 Task: Add a condition where "Hours since status category on-hold Greater than Twelve" in new tickets in your groups.
Action: Mouse moved to (110, 365)
Screenshot: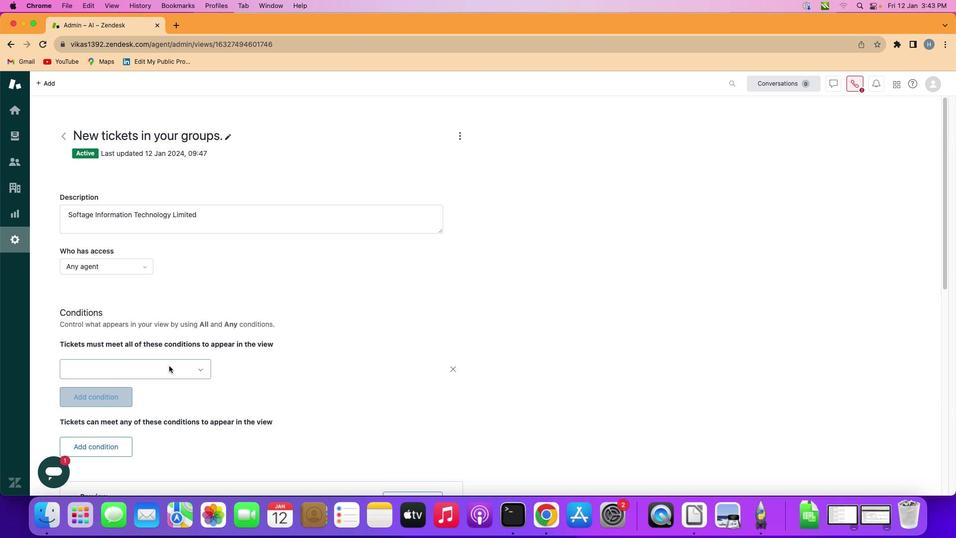 
Action: Mouse pressed left at (110, 365)
Screenshot: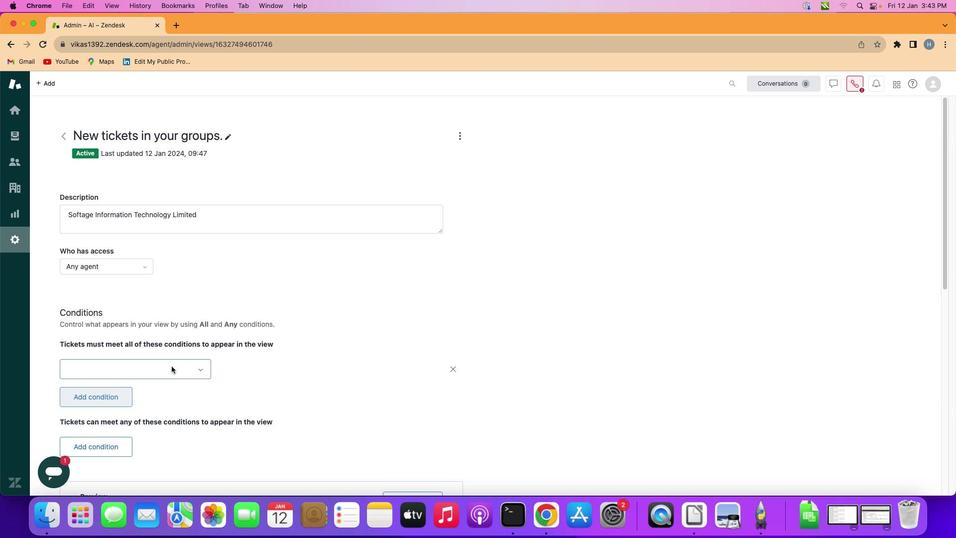 
Action: Mouse moved to (188, 362)
Screenshot: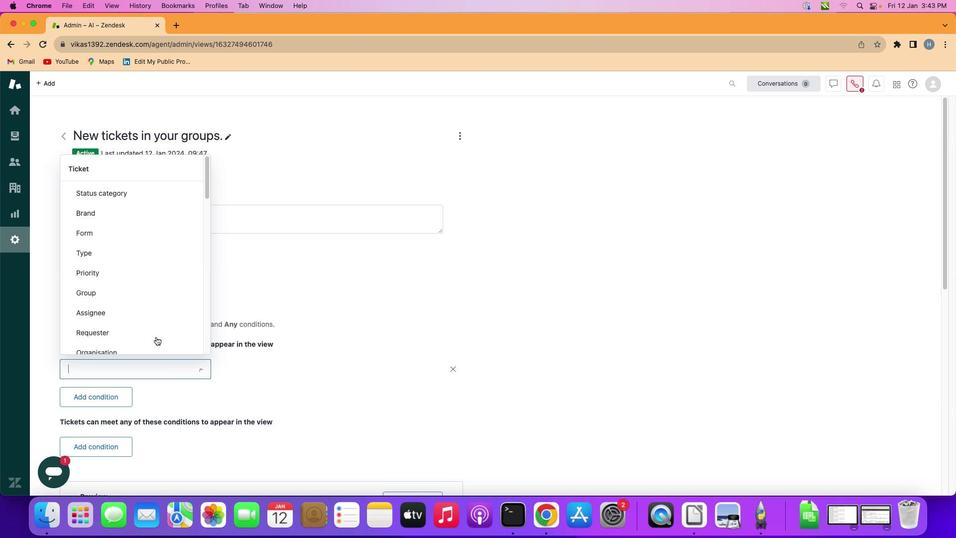 
Action: Mouse pressed left at (188, 362)
Screenshot: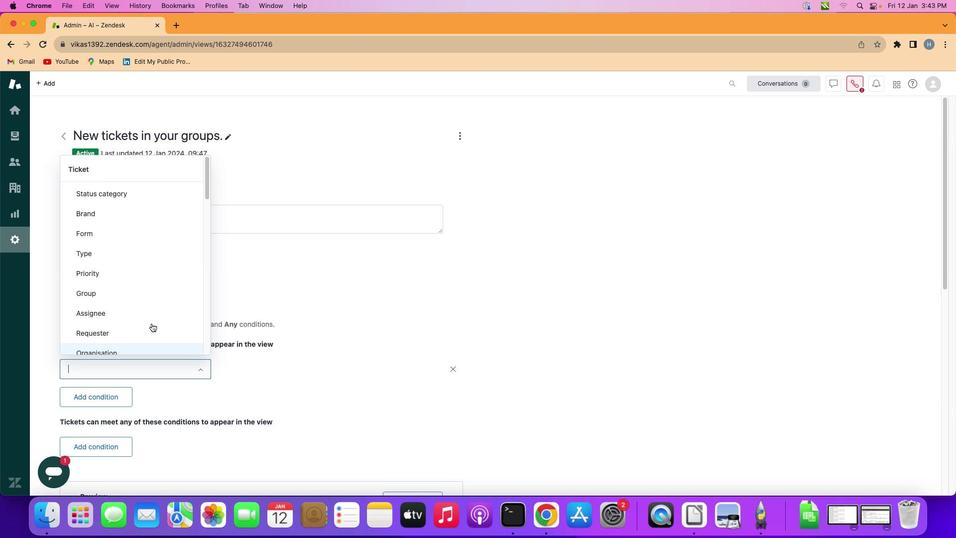 
Action: Mouse moved to (162, 271)
Screenshot: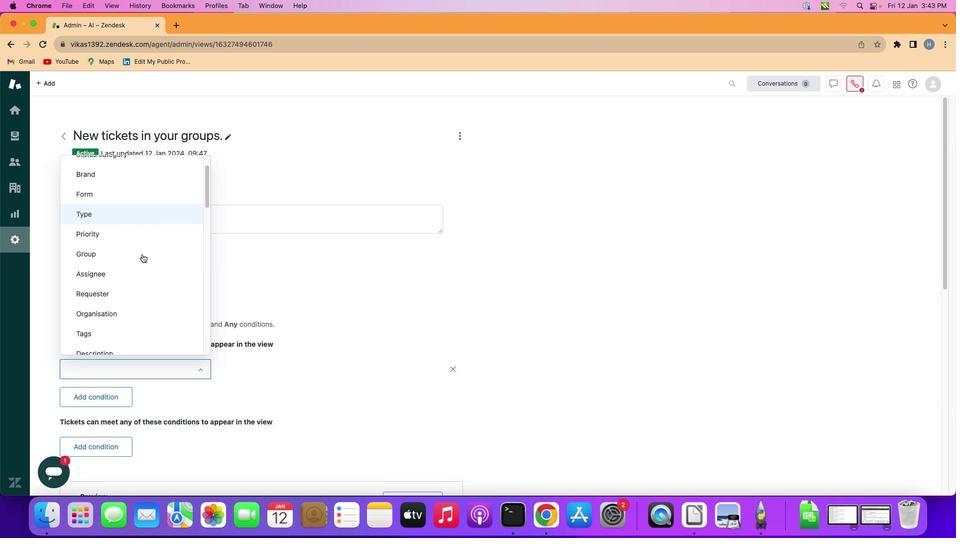 
Action: Mouse scrolled (162, 271) with delta (31, 63)
Screenshot: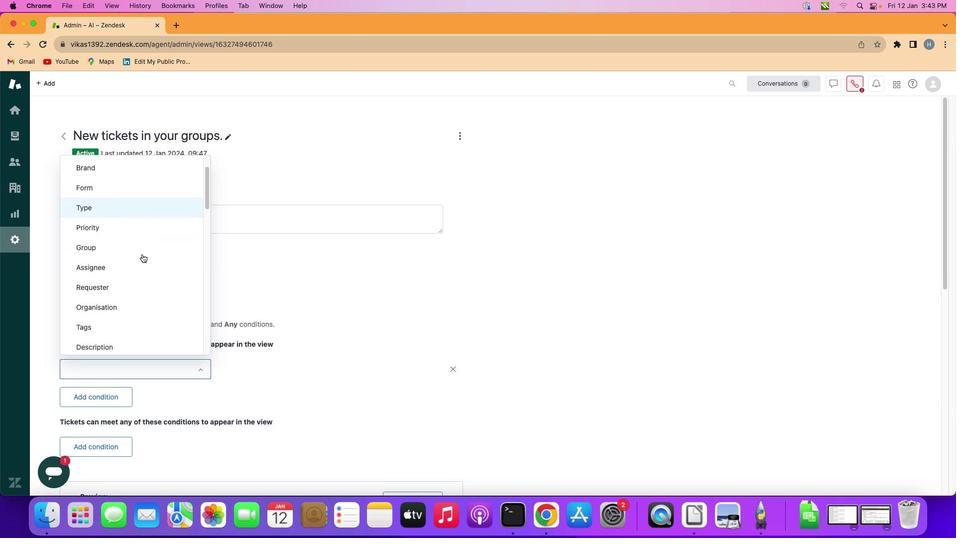 
Action: Mouse scrolled (162, 271) with delta (31, 63)
Screenshot: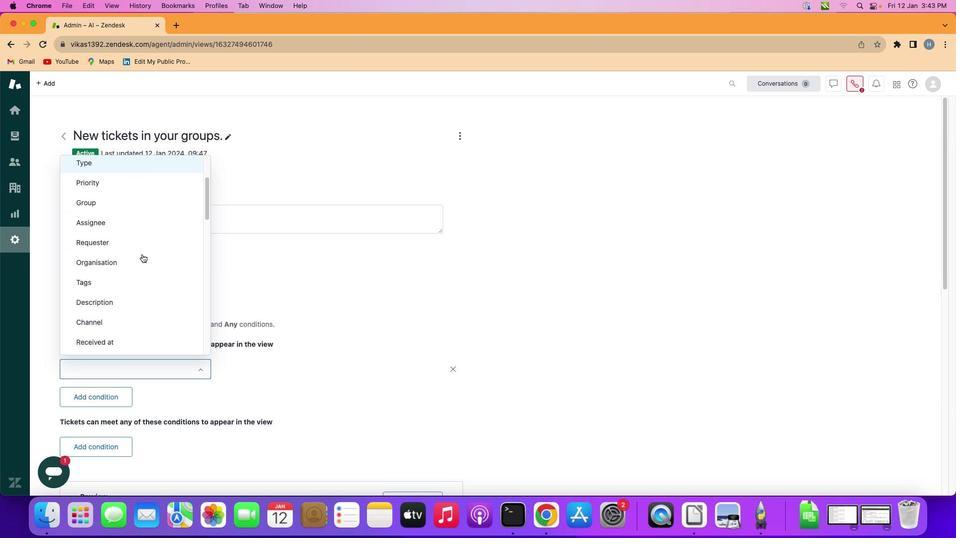 
Action: Mouse scrolled (162, 271) with delta (31, 63)
Screenshot: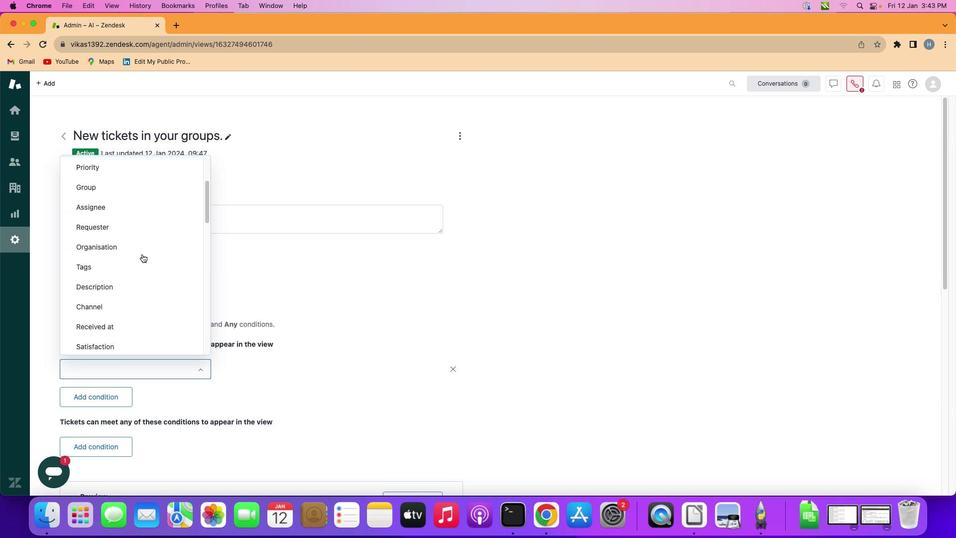 
Action: Mouse scrolled (162, 271) with delta (31, 63)
Screenshot: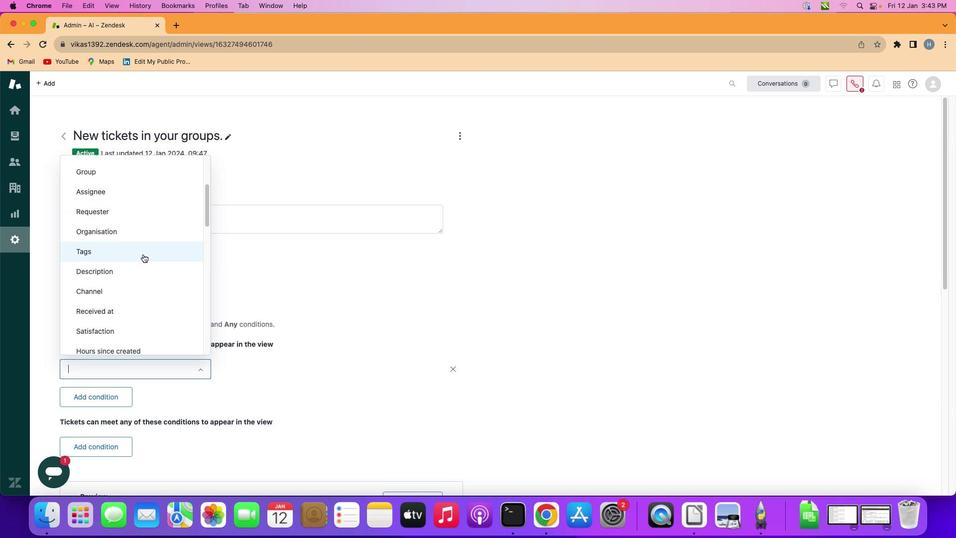
Action: Mouse scrolled (162, 271) with delta (31, 63)
Screenshot: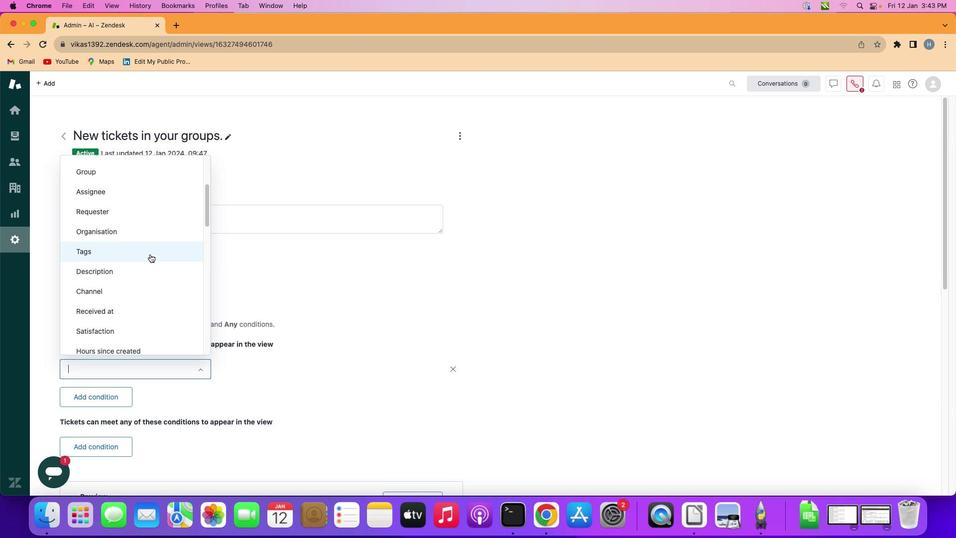 
Action: Mouse moved to (170, 271)
Screenshot: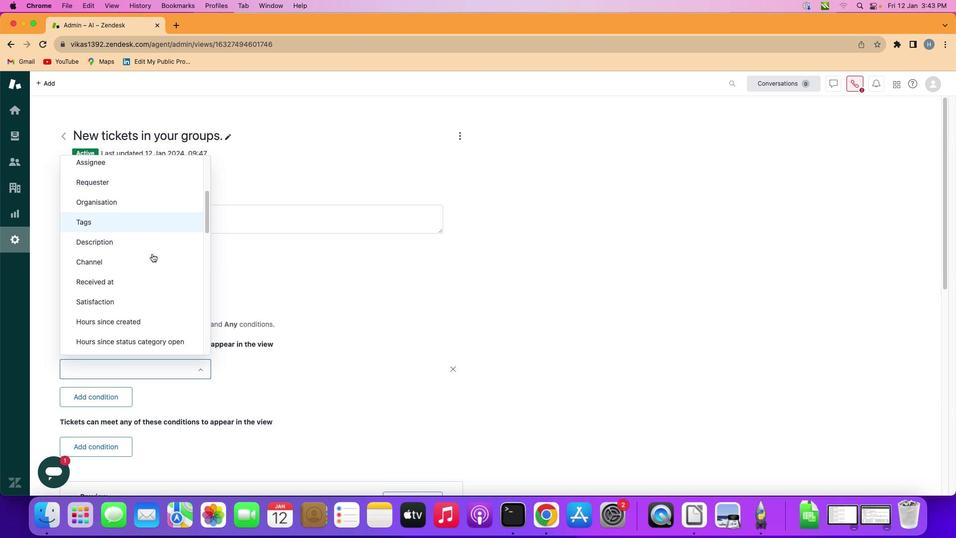 
Action: Mouse scrolled (170, 271) with delta (31, 63)
Screenshot: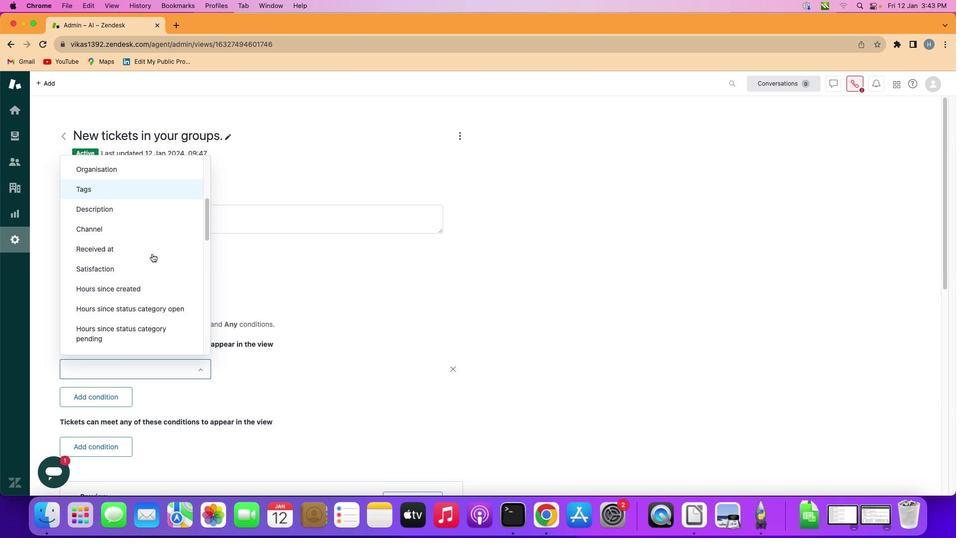 
Action: Mouse scrolled (170, 271) with delta (31, 63)
Screenshot: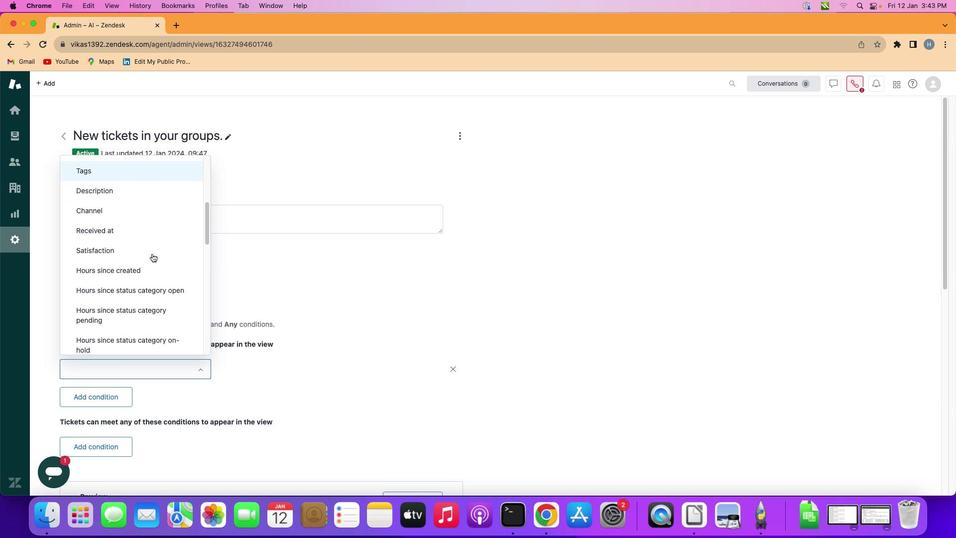 
Action: Mouse scrolled (170, 271) with delta (31, 63)
Screenshot: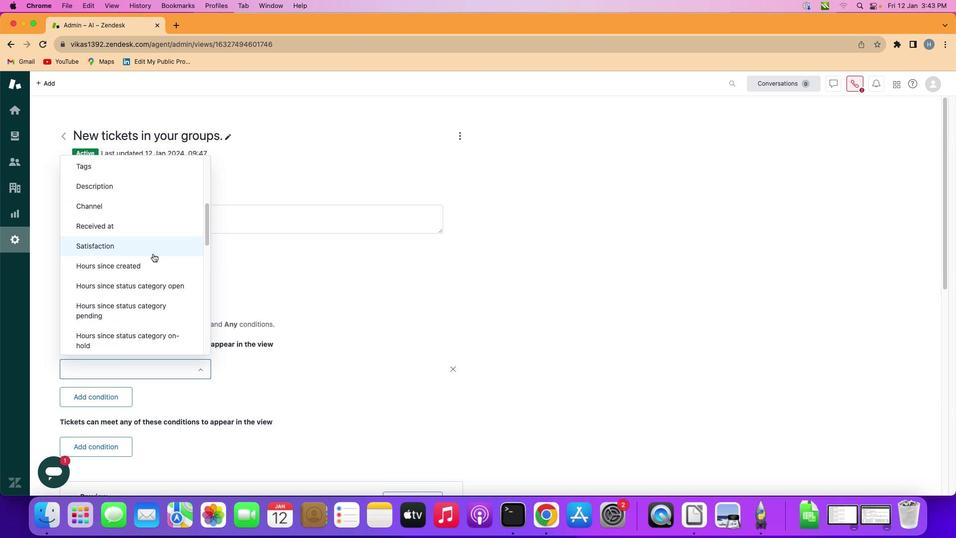 
Action: Mouse scrolled (170, 271) with delta (31, 63)
Screenshot: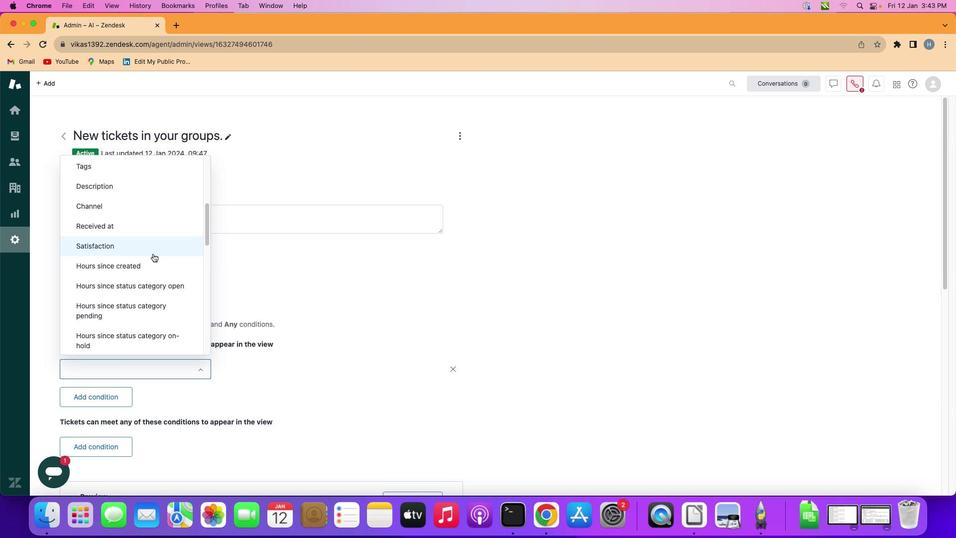 
Action: Mouse scrolled (170, 271) with delta (31, 63)
Screenshot: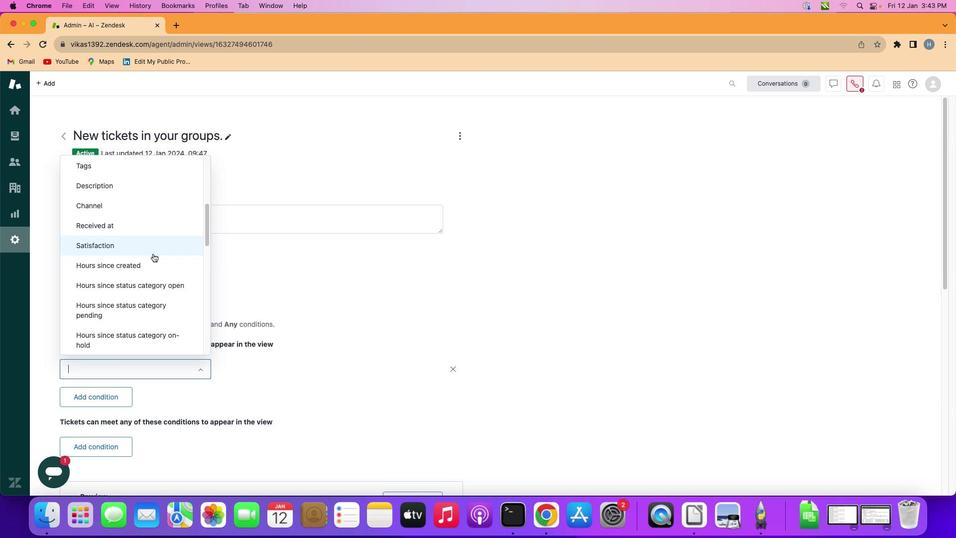 
Action: Mouse moved to (171, 271)
Screenshot: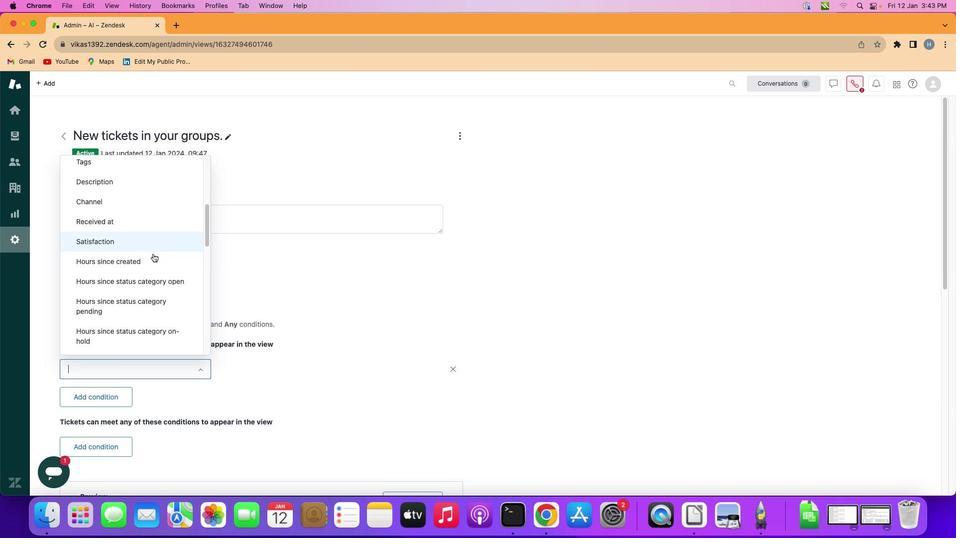 
Action: Mouse scrolled (171, 271) with delta (31, 63)
Screenshot: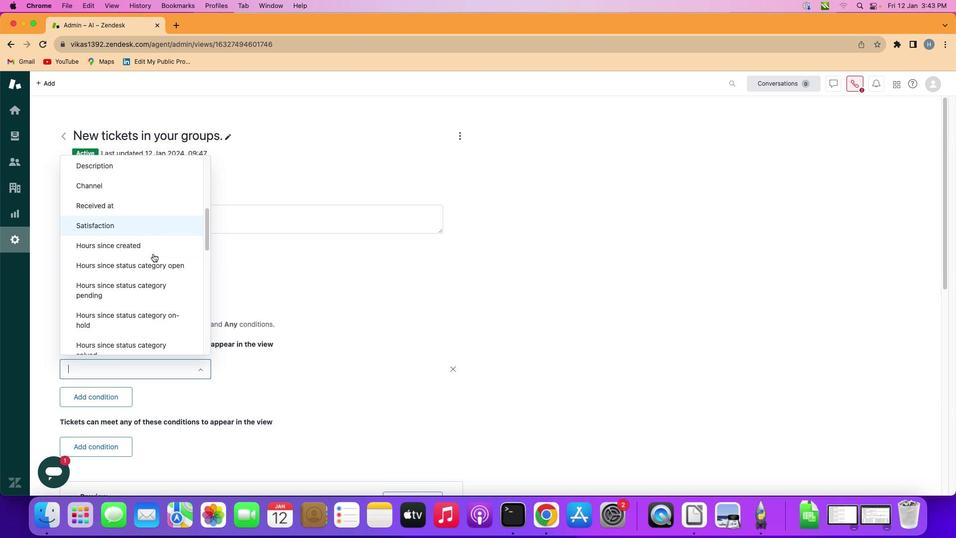 
Action: Mouse scrolled (171, 271) with delta (31, 63)
Screenshot: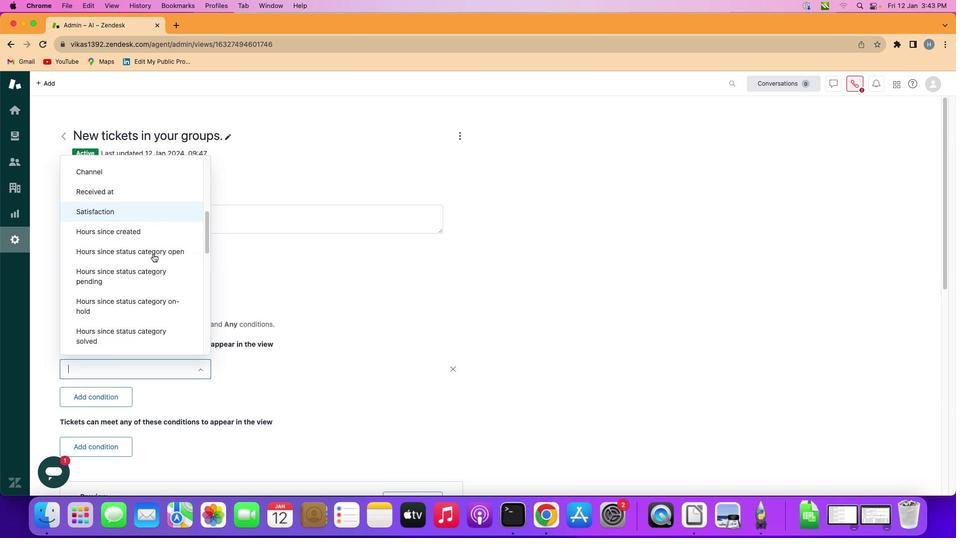 
Action: Mouse scrolled (171, 271) with delta (31, 63)
Screenshot: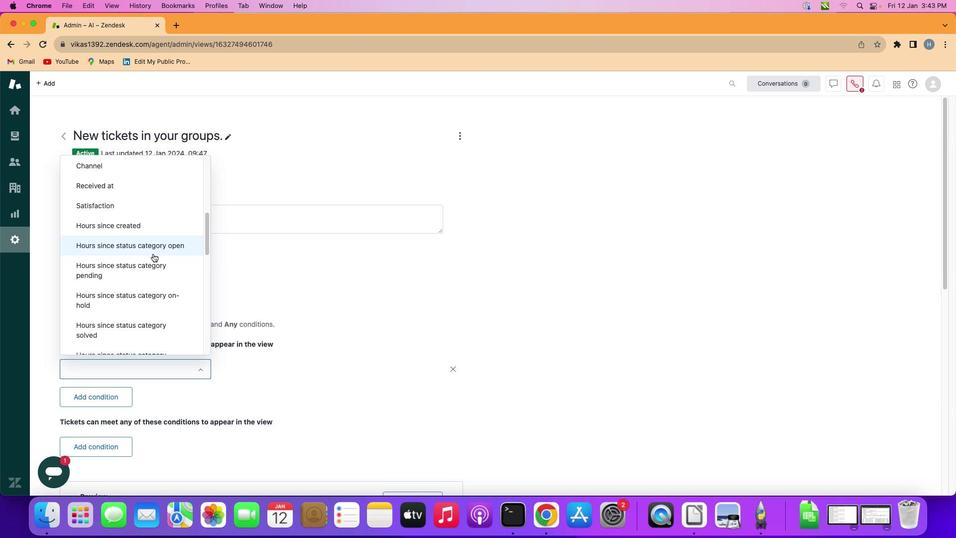 
Action: Mouse scrolled (171, 271) with delta (31, 63)
Screenshot: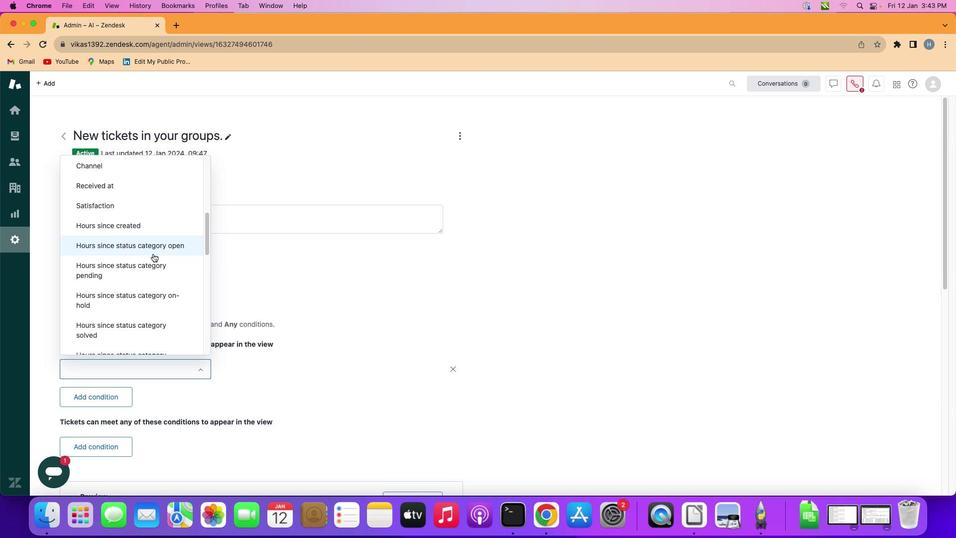 
Action: Mouse moved to (172, 271)
Screenshot: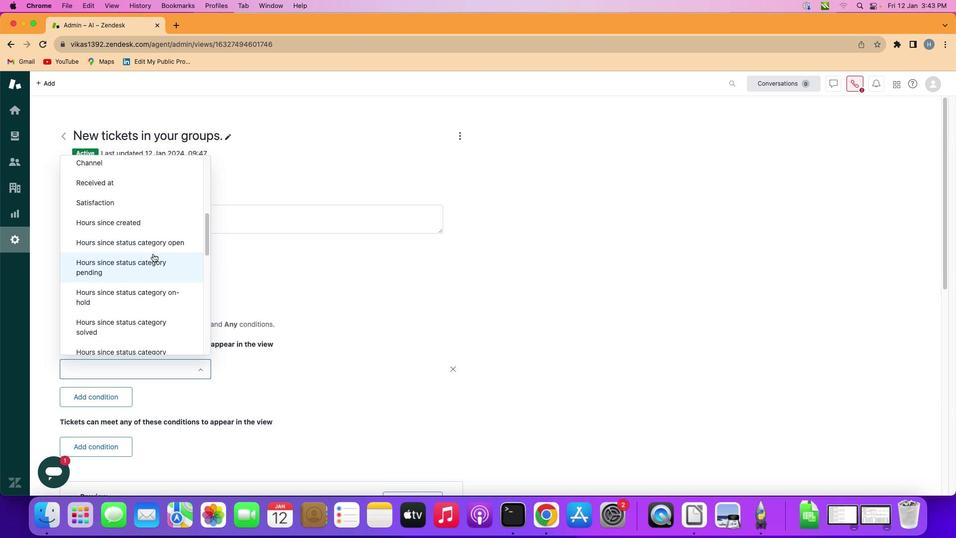 
Action: Mouse scrolled (172, 271) with delta (31, 63)
Screenshot: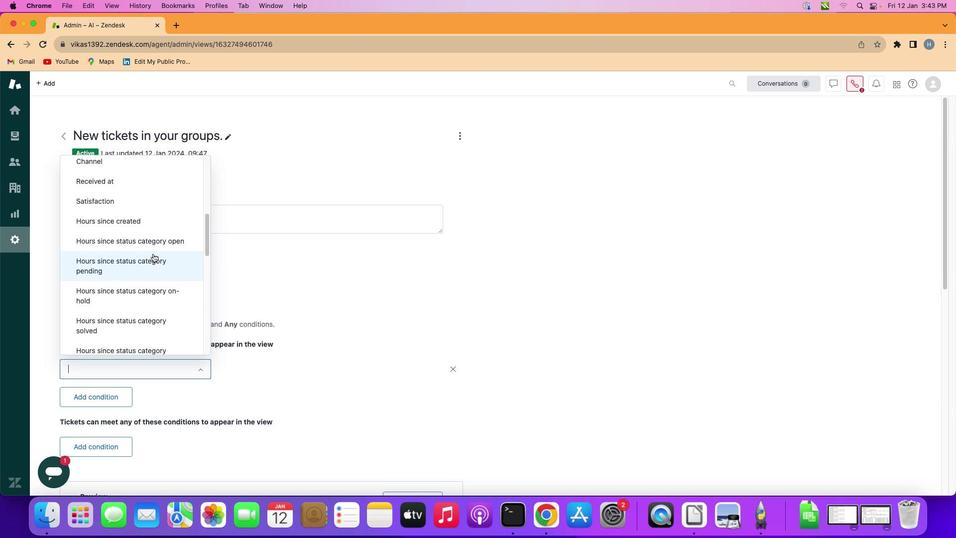 
Action: Mouse moved to (172, 271)
Screenshot: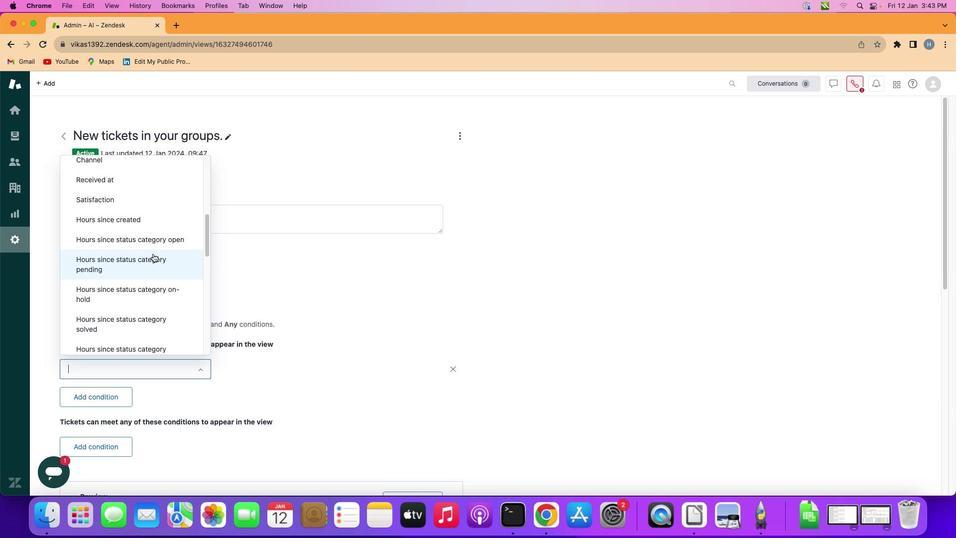
Action: Mouse scrolled (172, 271) with delta (31, 63)
Screenshot: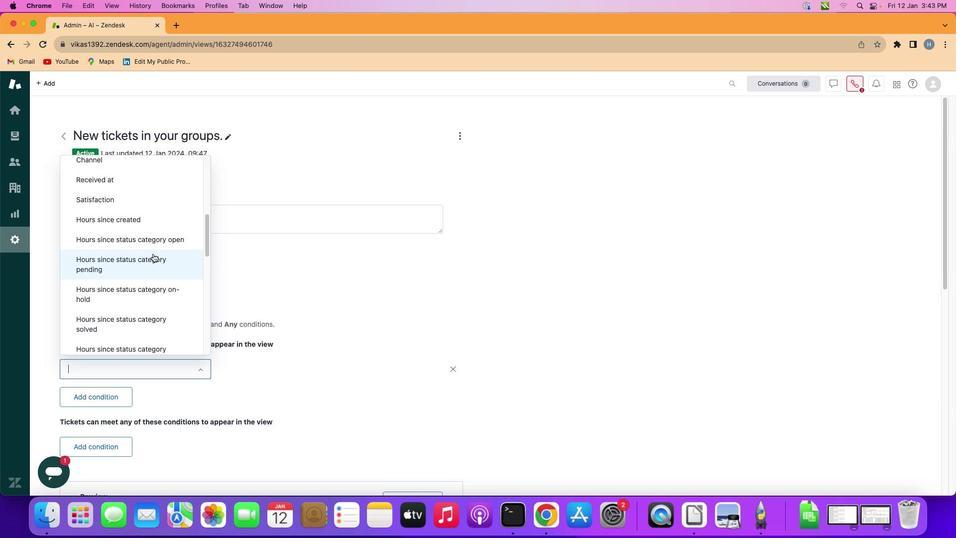 
Action: Mouse scrolled (172, 271) with delta (31, 63)
Screenshot: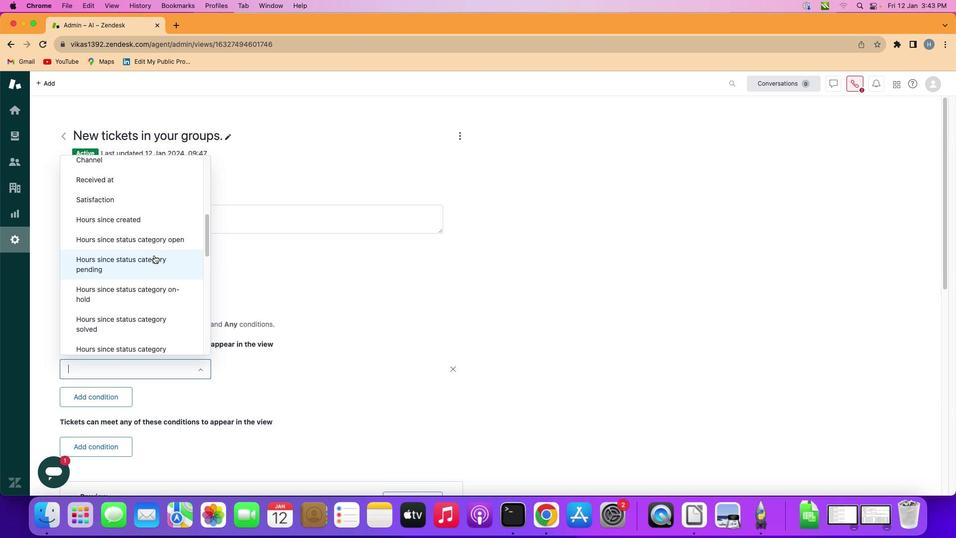
Action: Mouse moved to (173, 272)
Screenshot: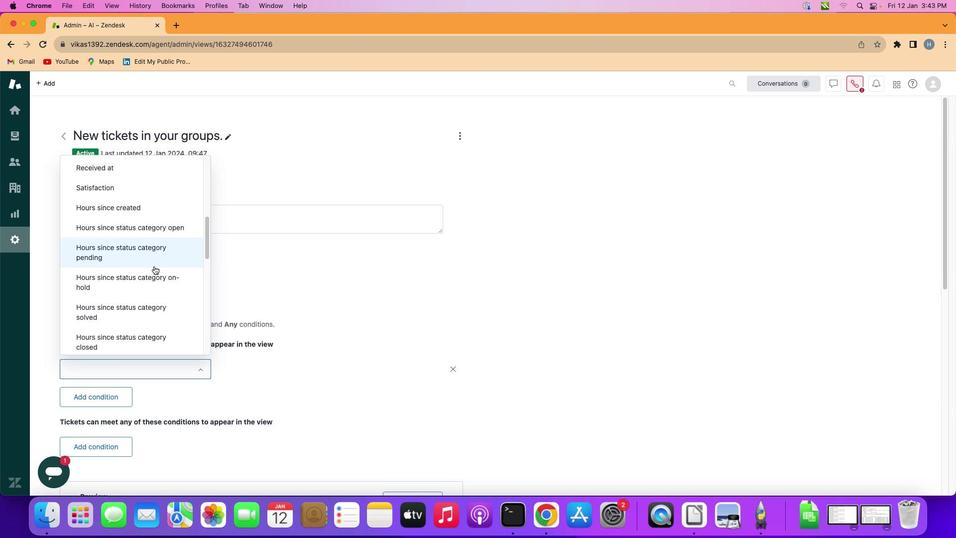 
Action: Mouse scrolled (173, 272) with delta (31, 63)
Screenshot: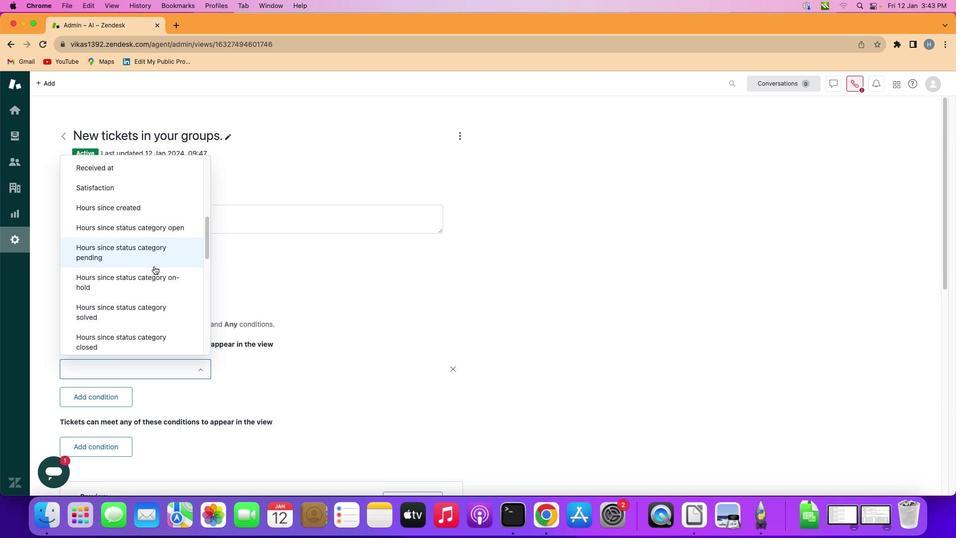 
Action: Mouse scrolled (173, 272) with delta (31, 63)
Screenshot: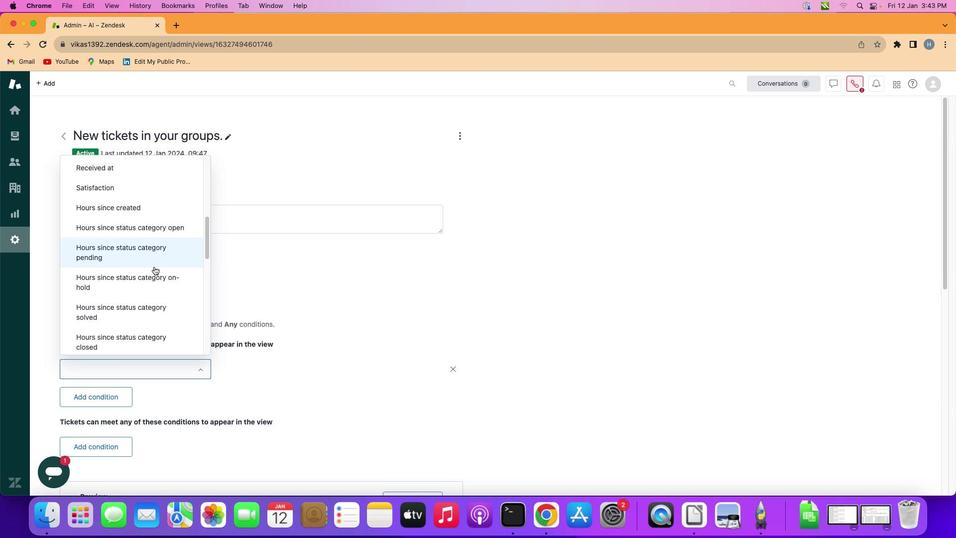 
Action: Mouse moved to (166, 291)
Screenshot: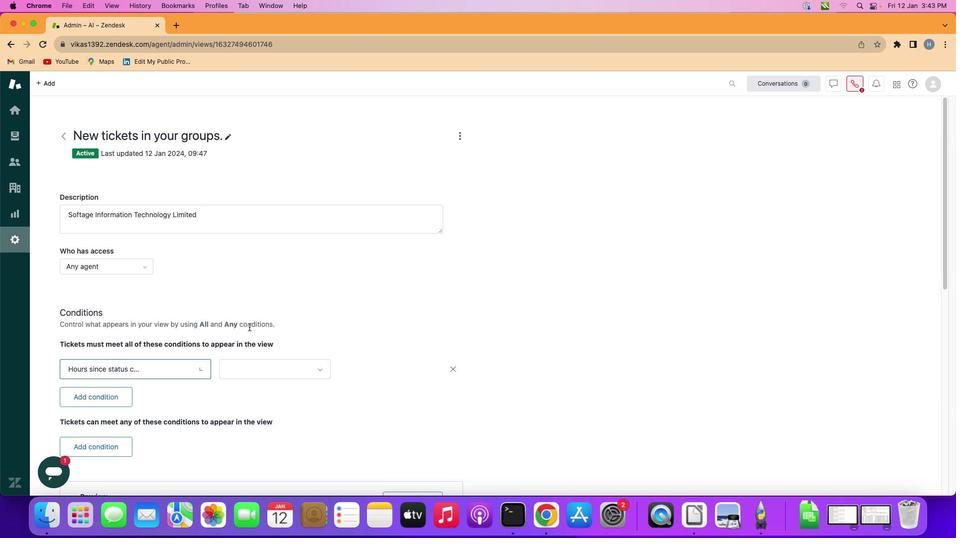 
Action: Mouse pressed left at (166, 291)
Screenshot: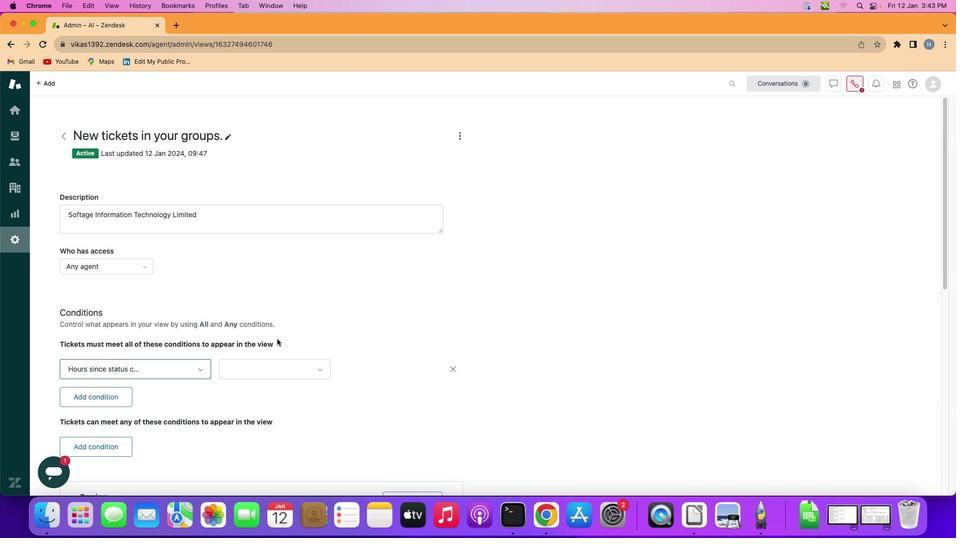 
Action: Mouse moved to (305, 367)
Screenshot: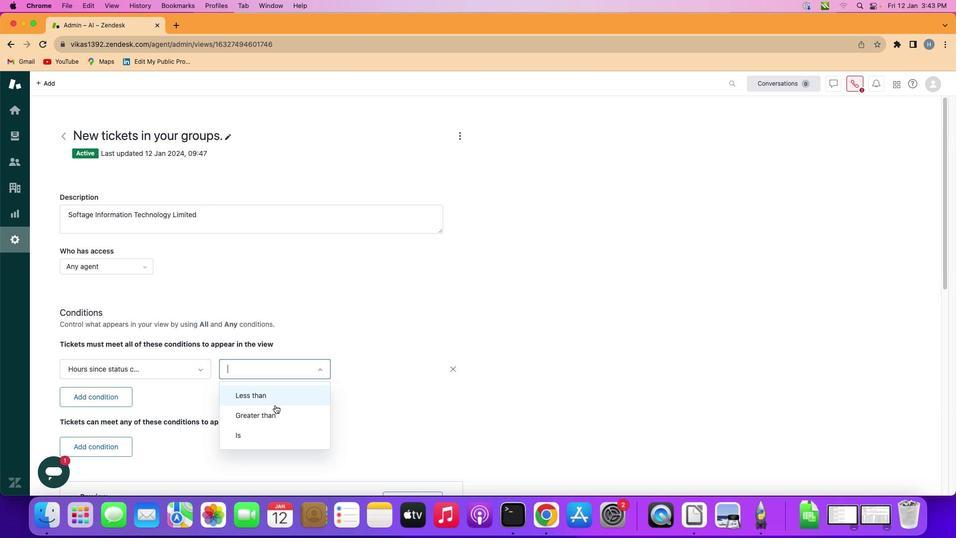 
Action: Mouse pressed left at (305, 367)
Screenshot: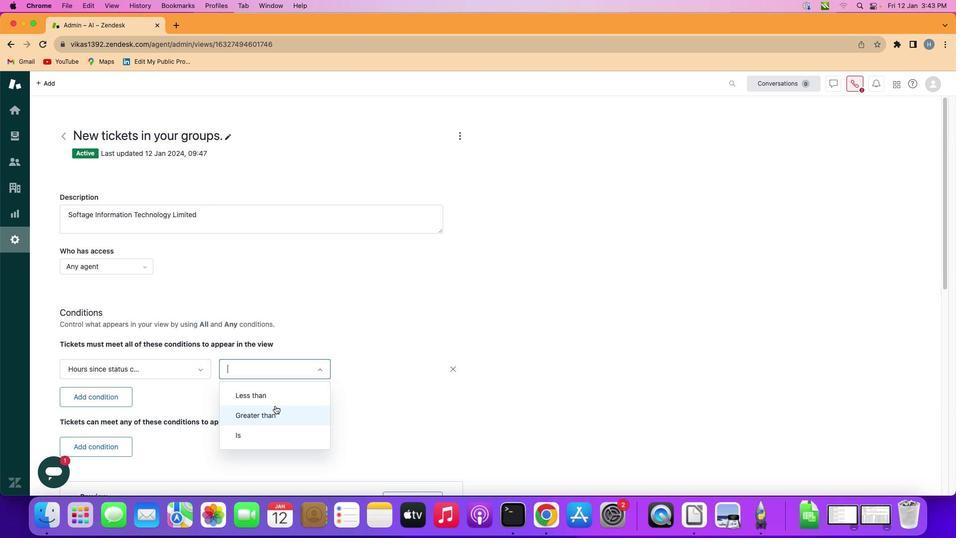 
Action: Mouse moved to (283, 395)
Screenshot: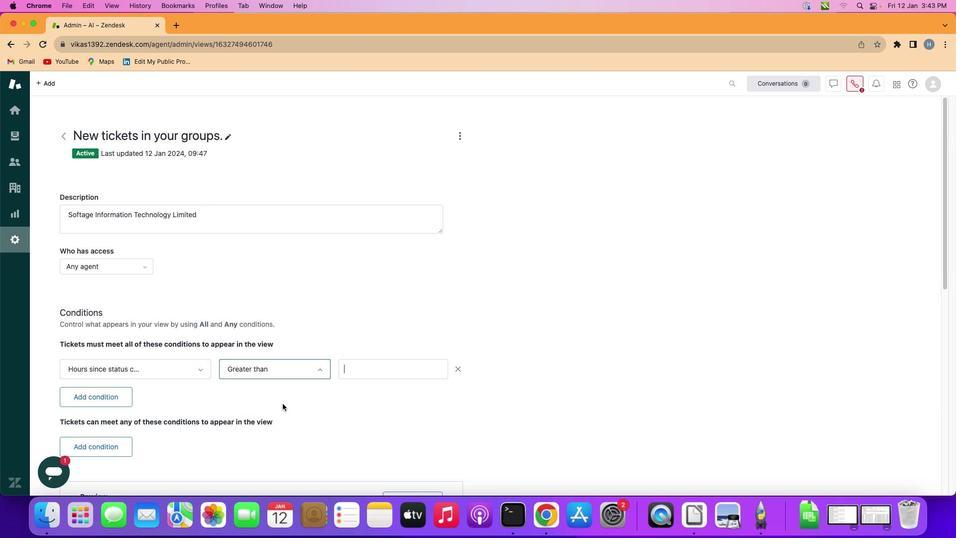 
Action: Mouse pressed left at (283, 395)
Screenshot: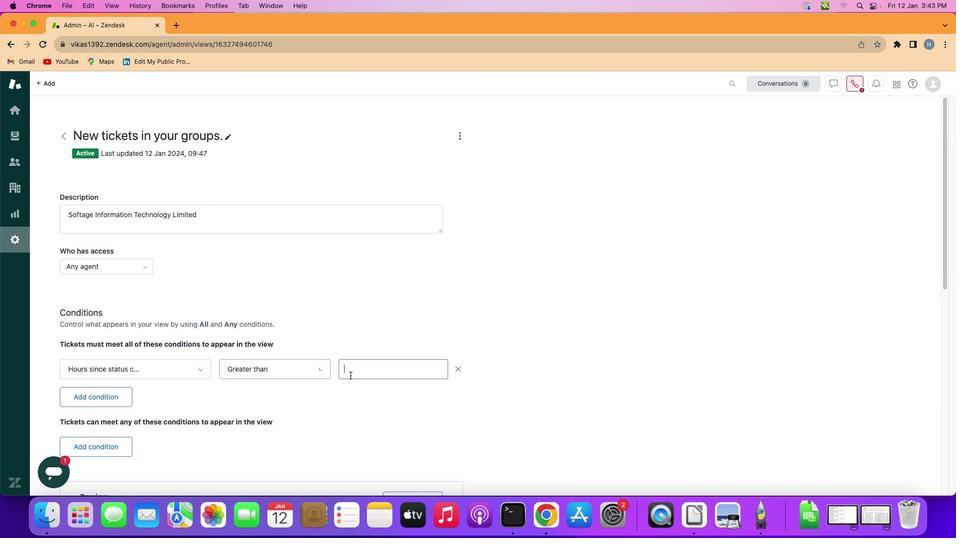 
Action: Mouse moved to (364, 365)
Screenshot: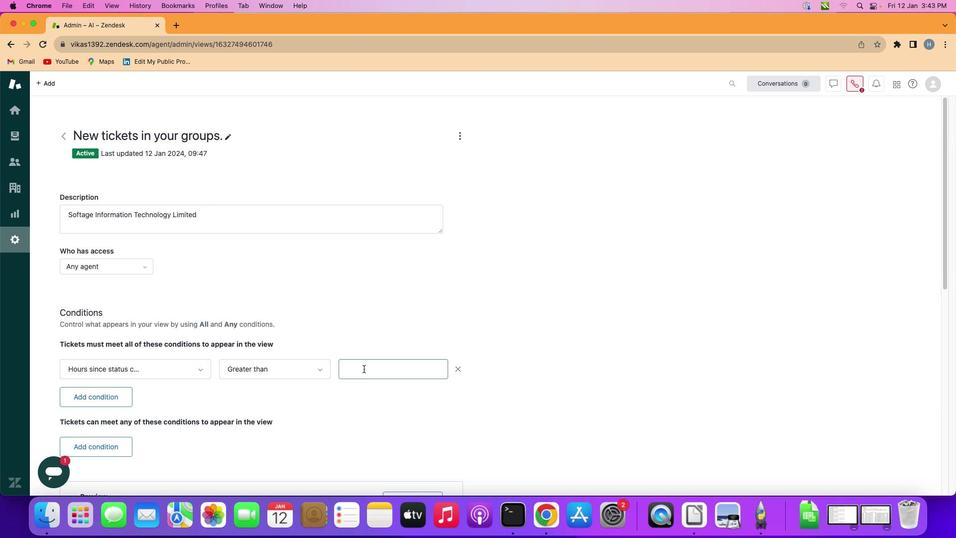 
Action: Mouse pressed left at (364, 365)
Screenshot: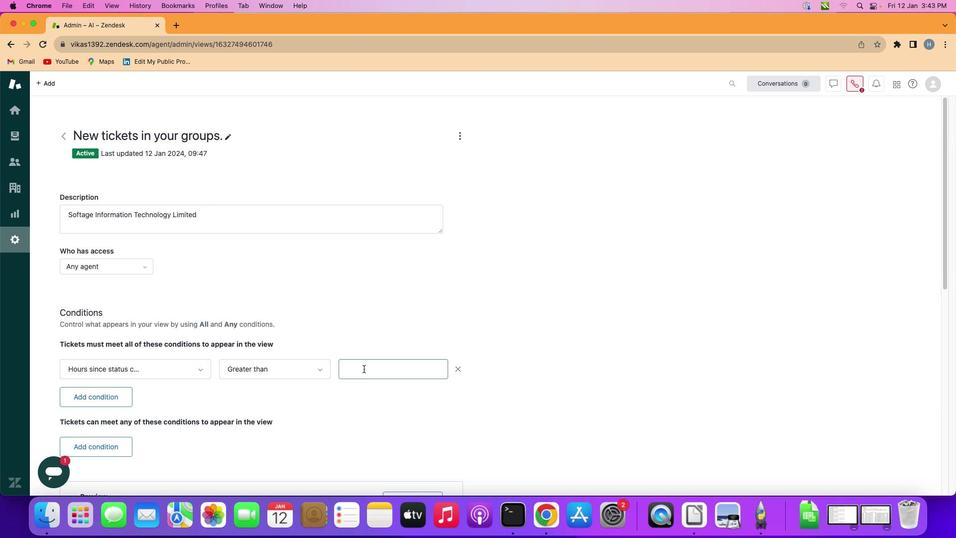 
Action: Mouse moved to (364, 364)
Screenshot: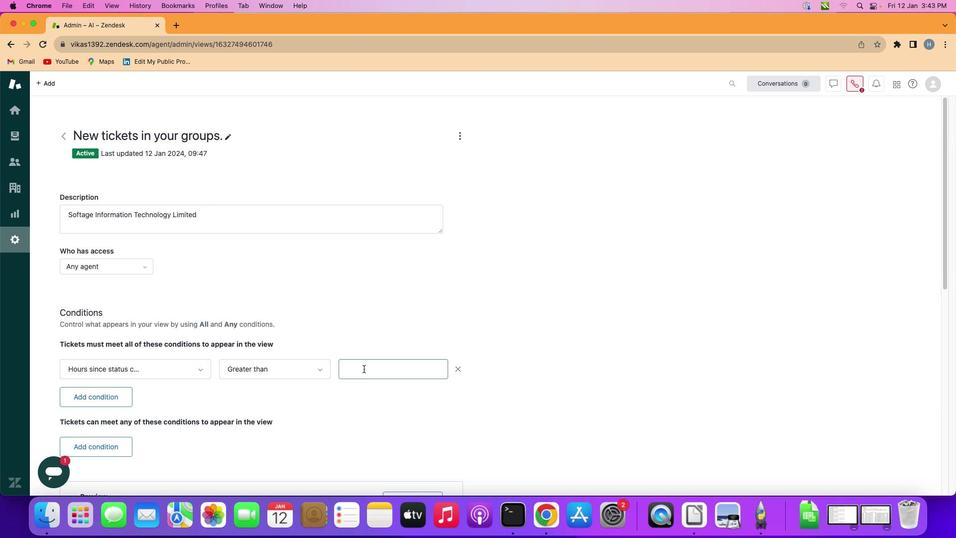 
Action: Key pressed Key.shift'T''w''e''l''v''e'
Screenshot: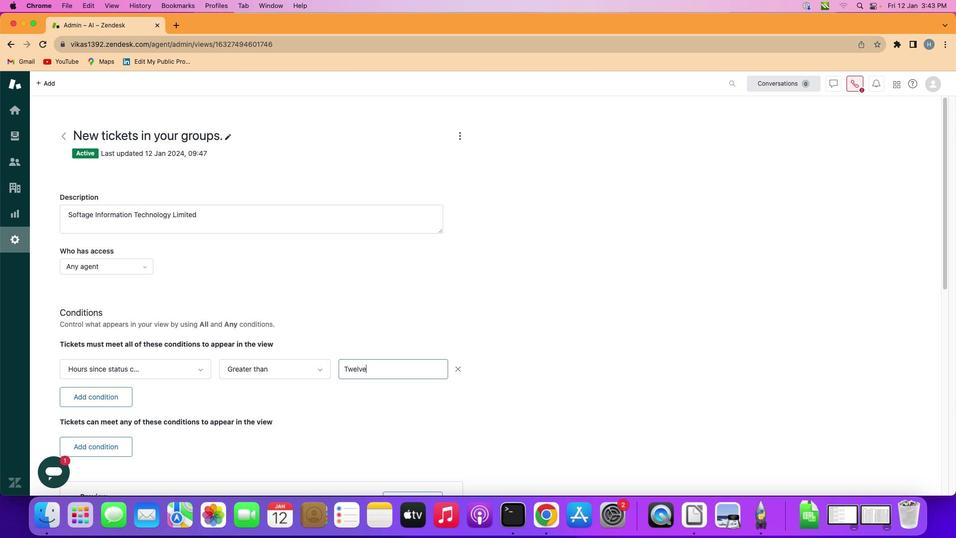 
Action: Mouse moved to (361, 393)
Screenshot: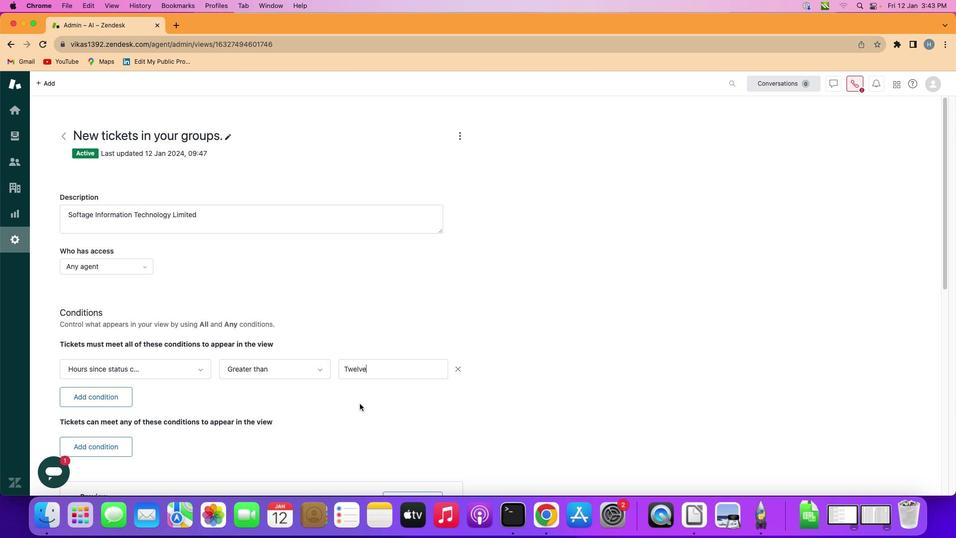 
